 Task: Filter calendar events to show only those where the organizer has not yet responded.
Action: Mouse moved to (18, 56)
Screenshot: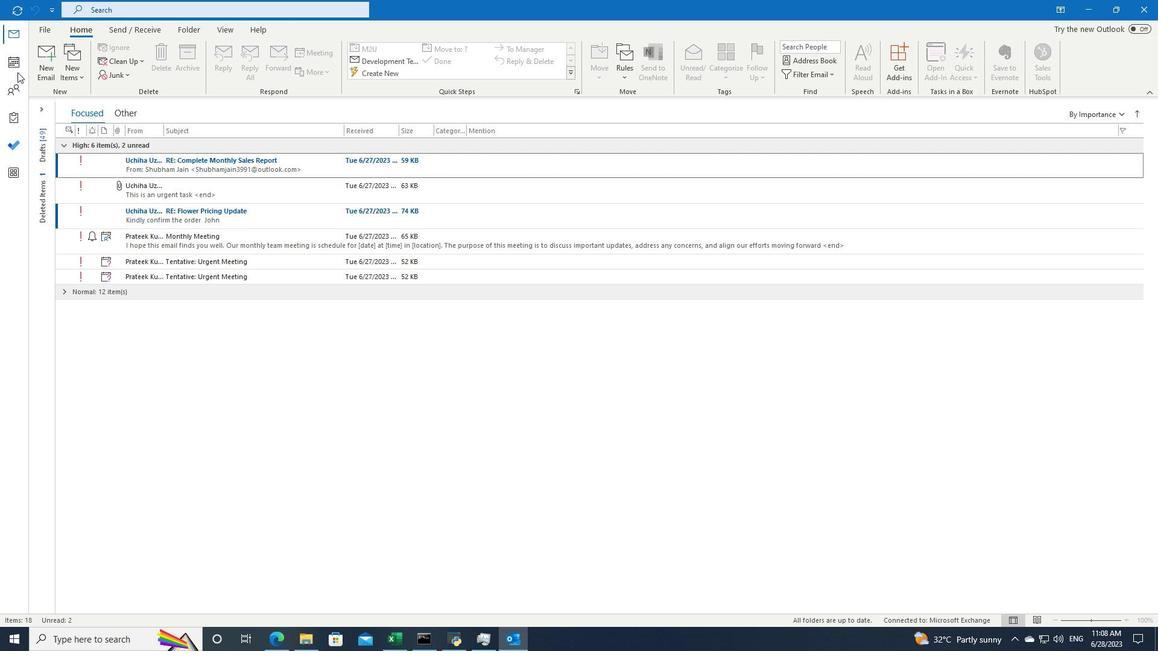 
Action: Mouse pressed left at (18, 56)
Screenshot: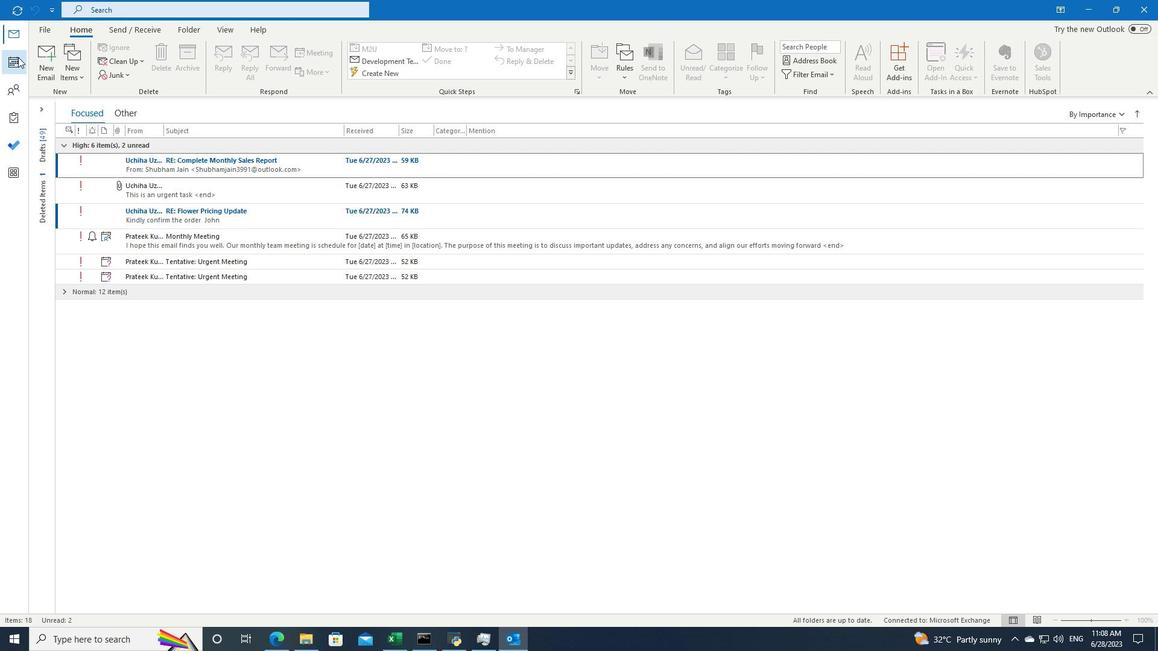 
Action: Mouse moved to (348, 10)
Screenshot: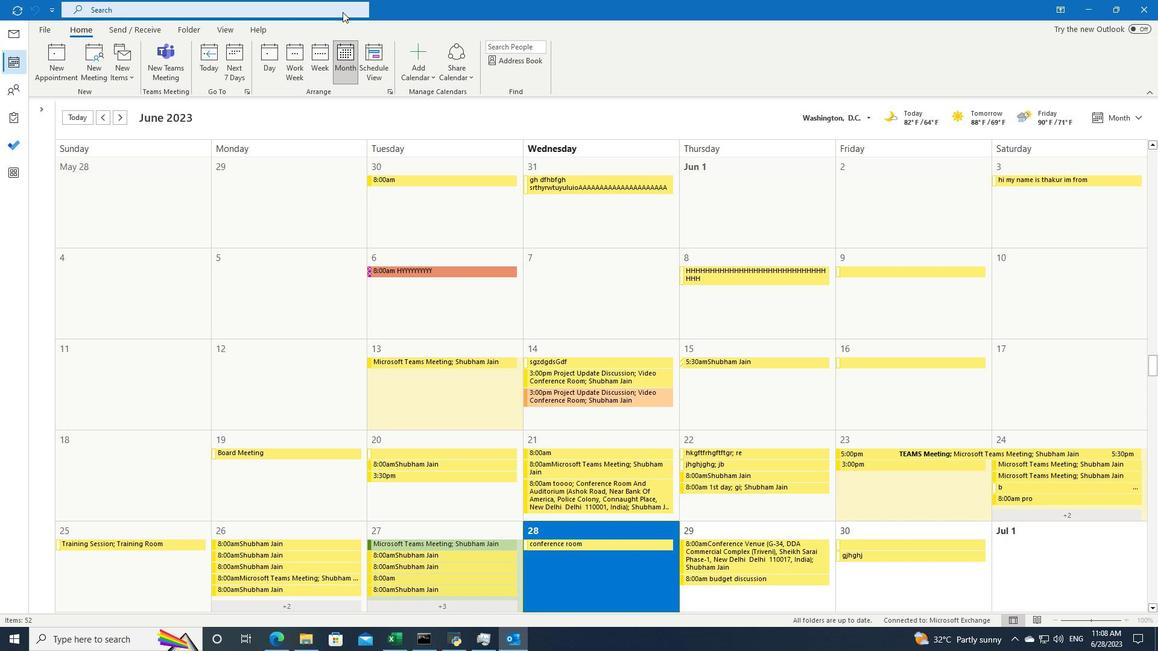 
Action: Mouse pressed left at (348, 10)
Screenshot: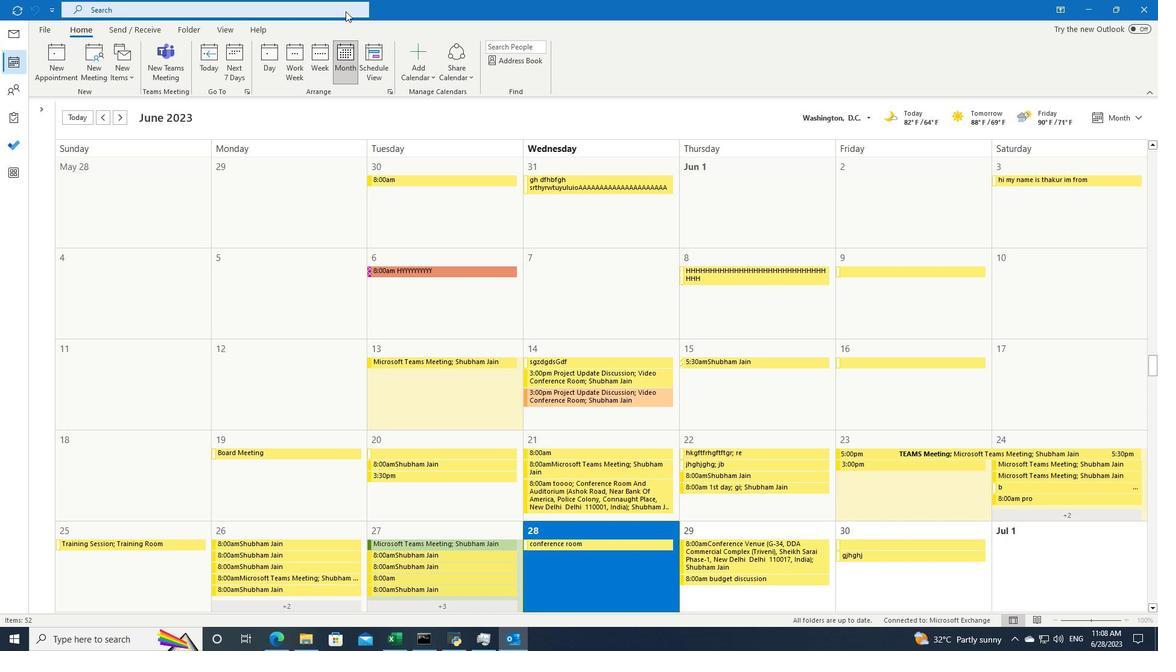 
Action: Mouse moved to (406, 7)
Screenshot: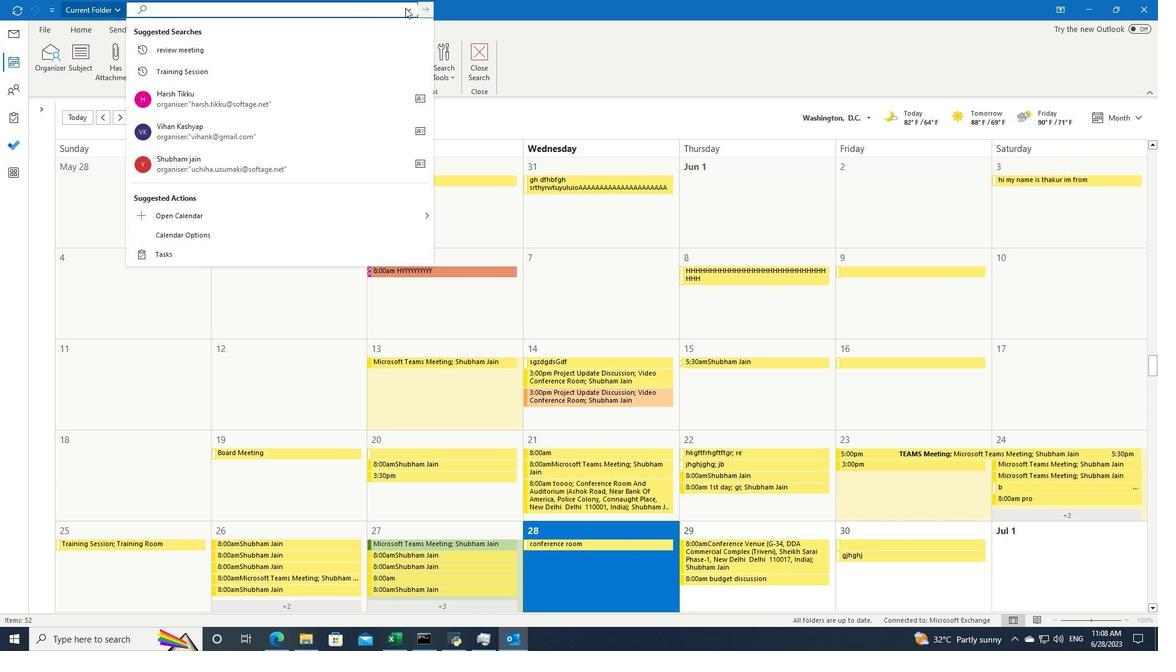 
Action: Mouse pressed left at (406, 7)
Screenshot: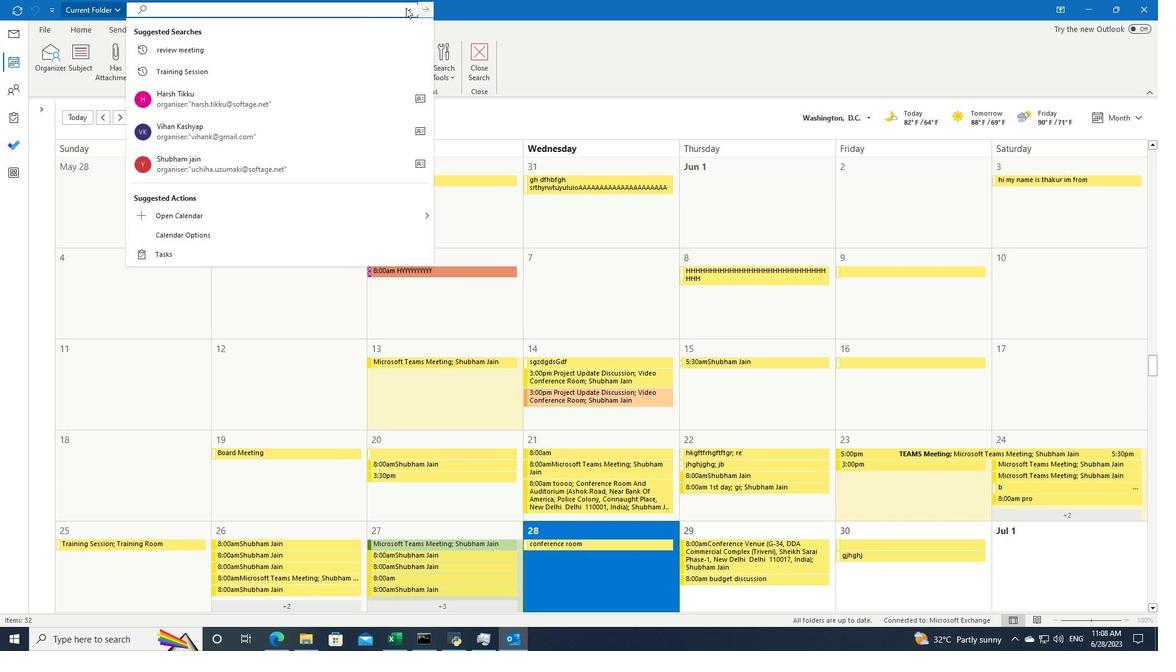 
Action: Mouse moved to (418, 168)
Screenshot: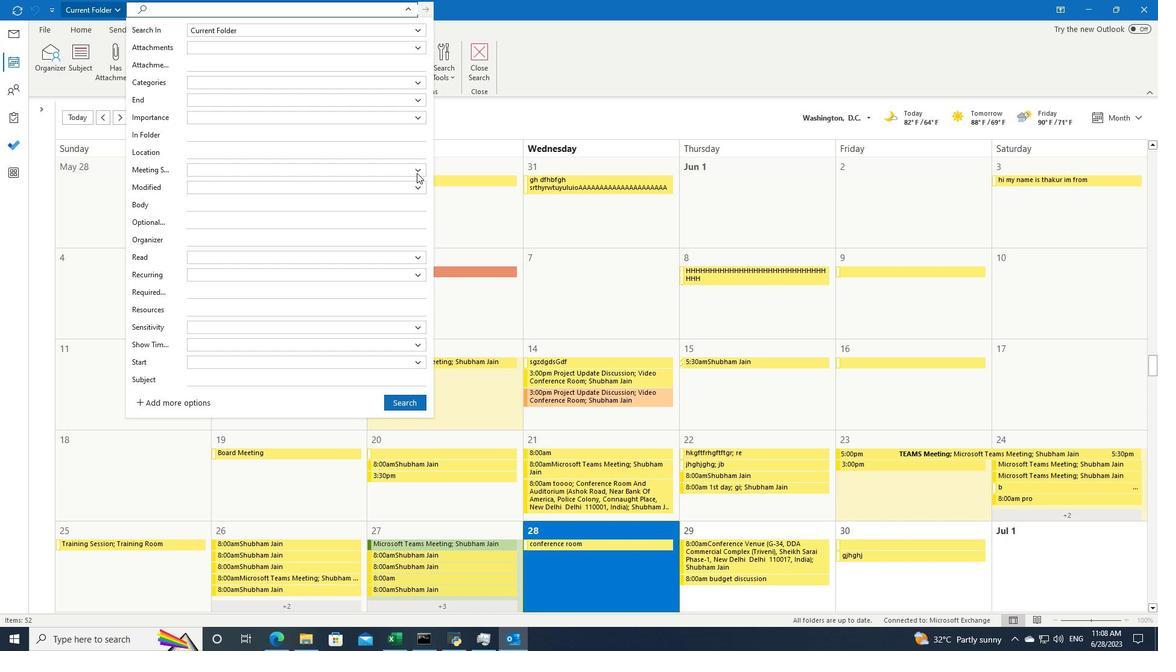 
Action: Mouse pressed left at (418, 168)
Screenshot: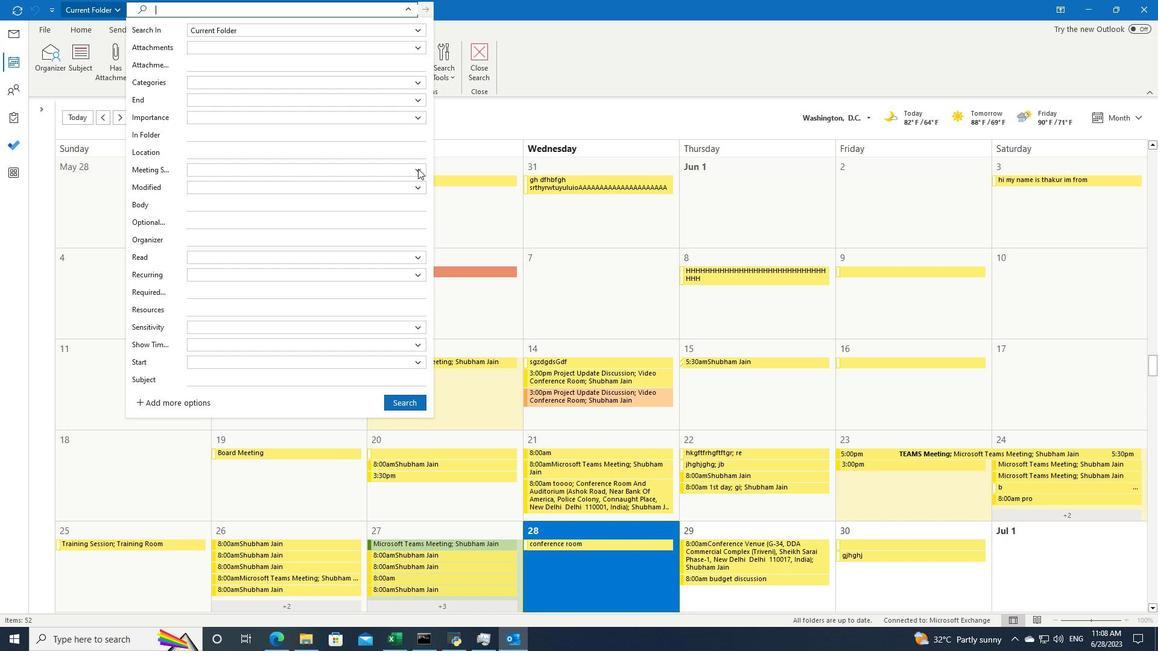 
Action: Mouse moved to (382, 241)
Screenshot: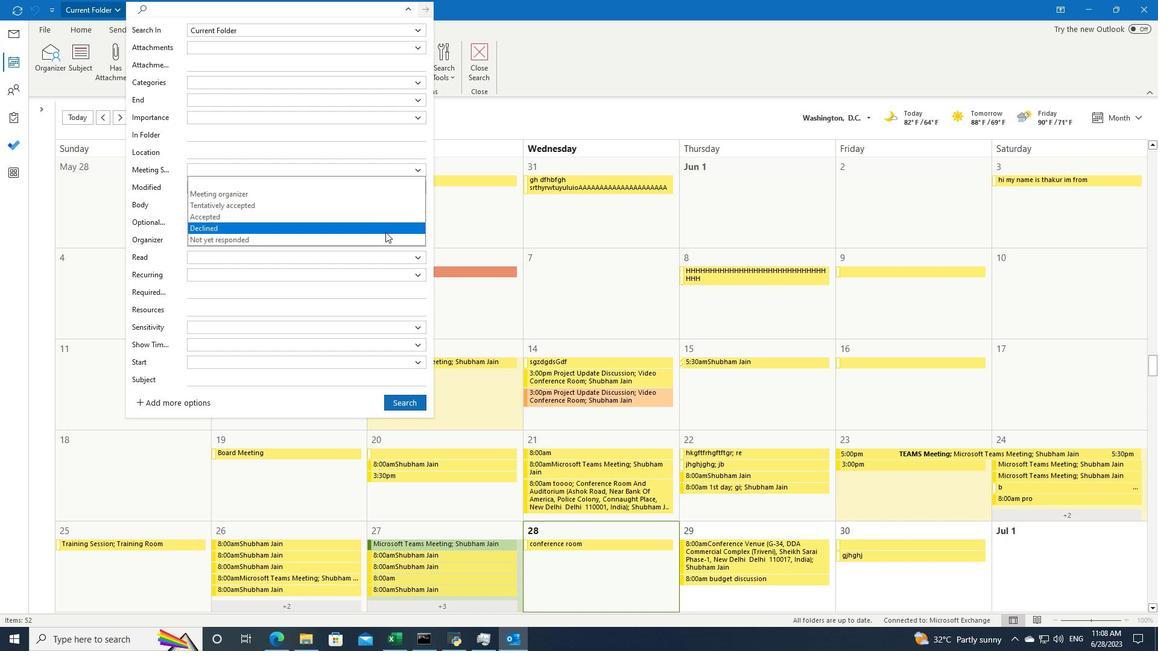 
Action: Mouse pressed left at (382, 241)
Screenshot: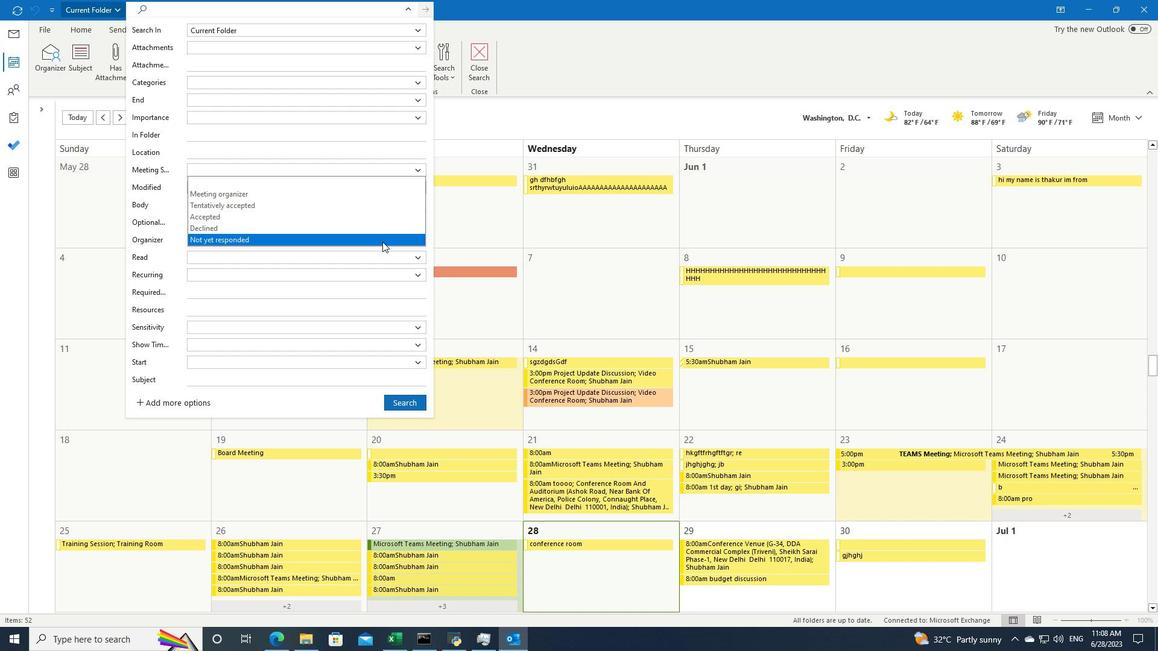 
Action: Mouse moved to (393, 396)
Screenshot: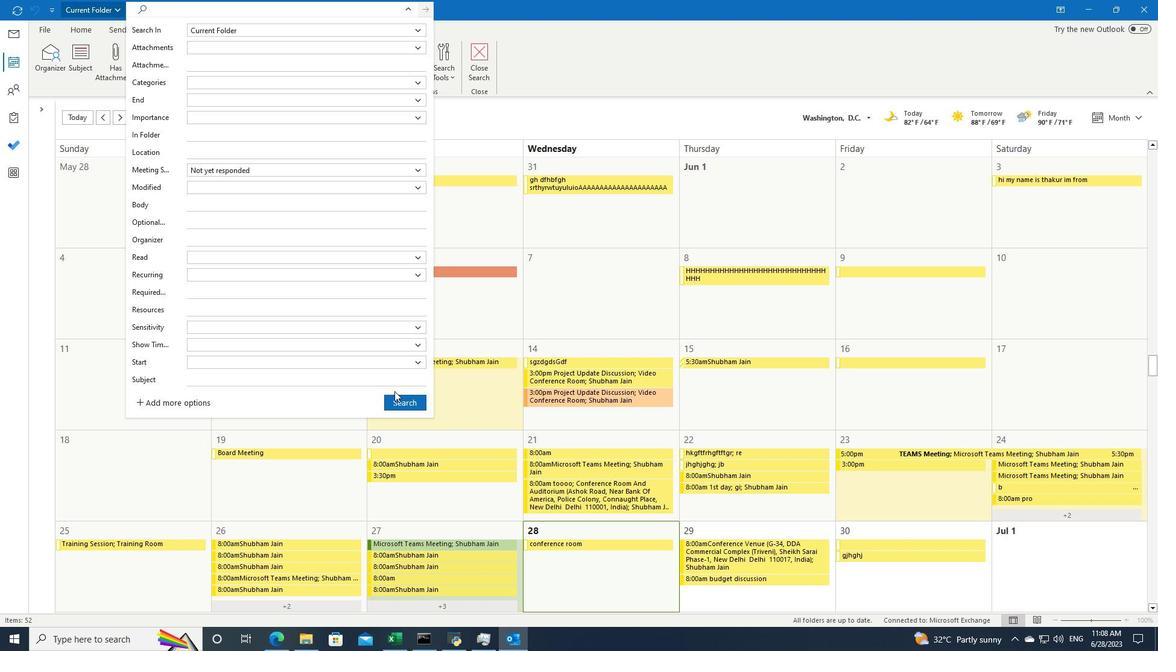 
Action: Mouse pressed left at (393, 396)
Screenshot: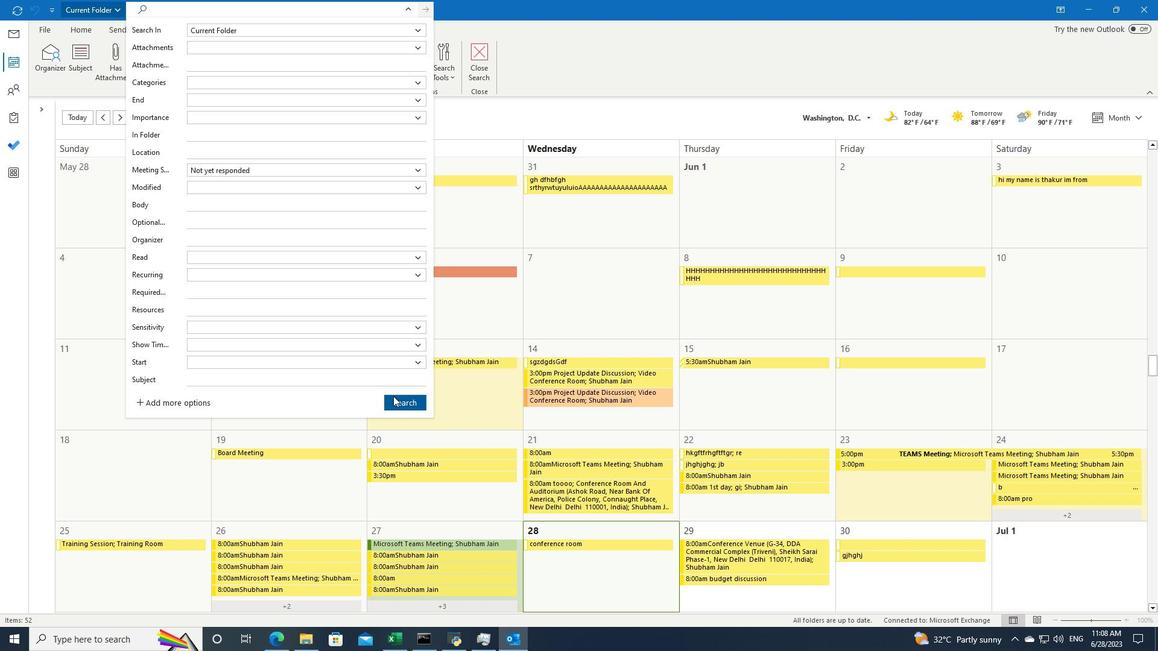 
